 Task: Create Workspace Ethics and Compliance Workspace description Create and manage company-wide employee resource groups. Workspace type Other
Action: Mouse moved to (352, 79)
Screenshot: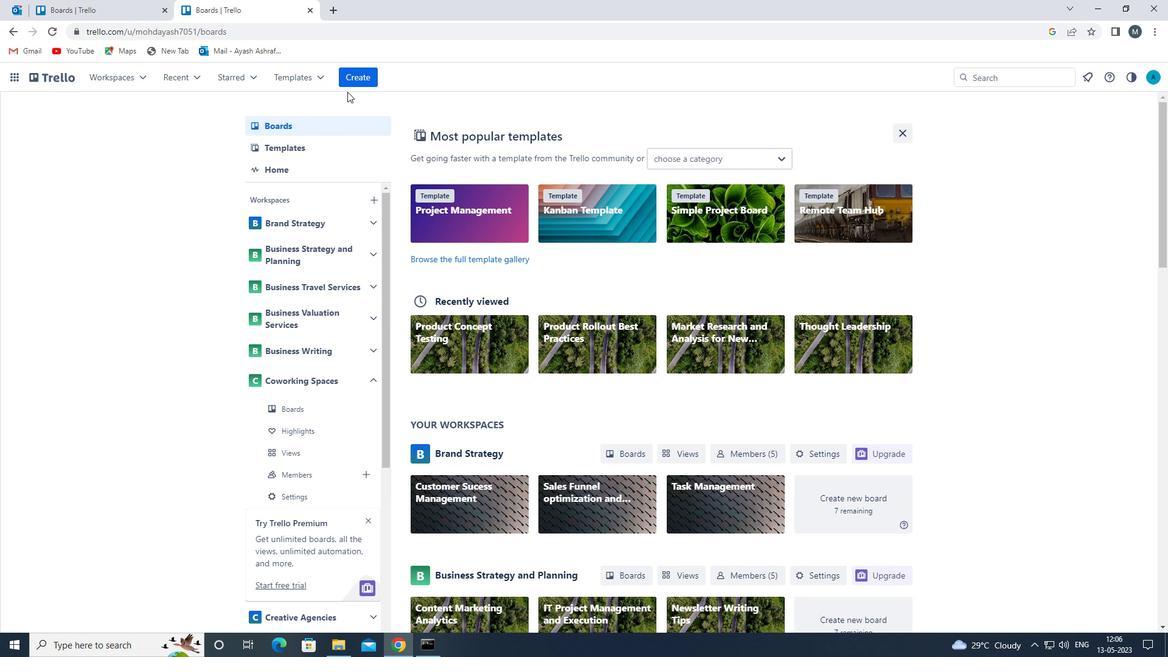 
Action: Mouse pressed left at (352, 79)
Screenshot: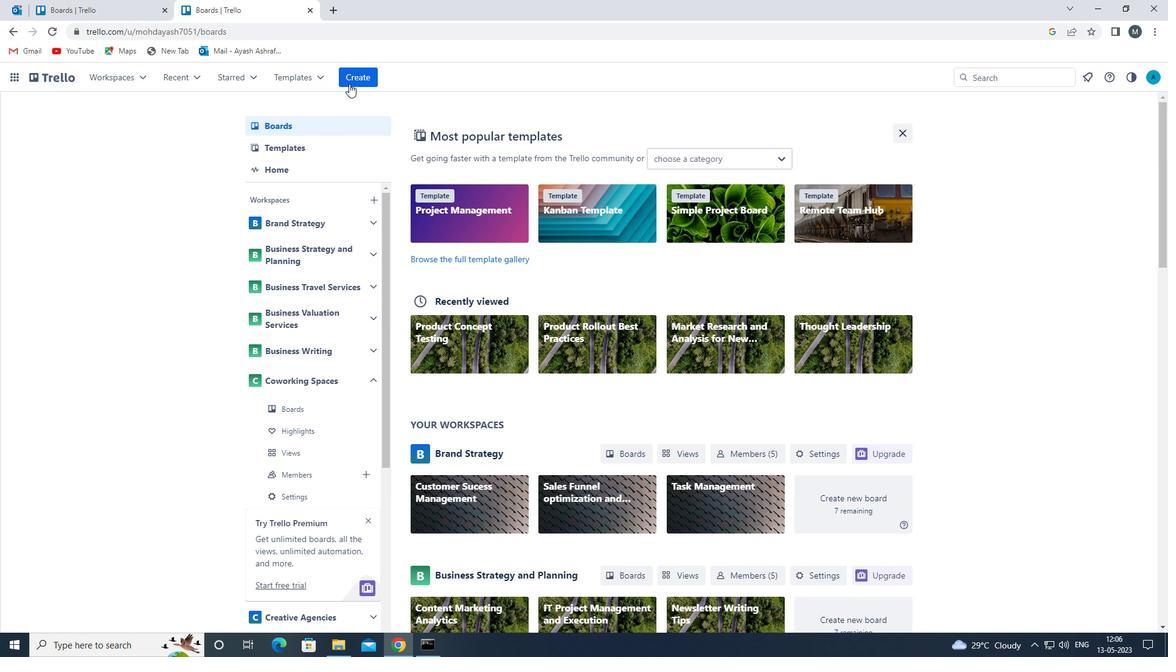 
Action: Mouse moved to (408, 208)
Screenshot: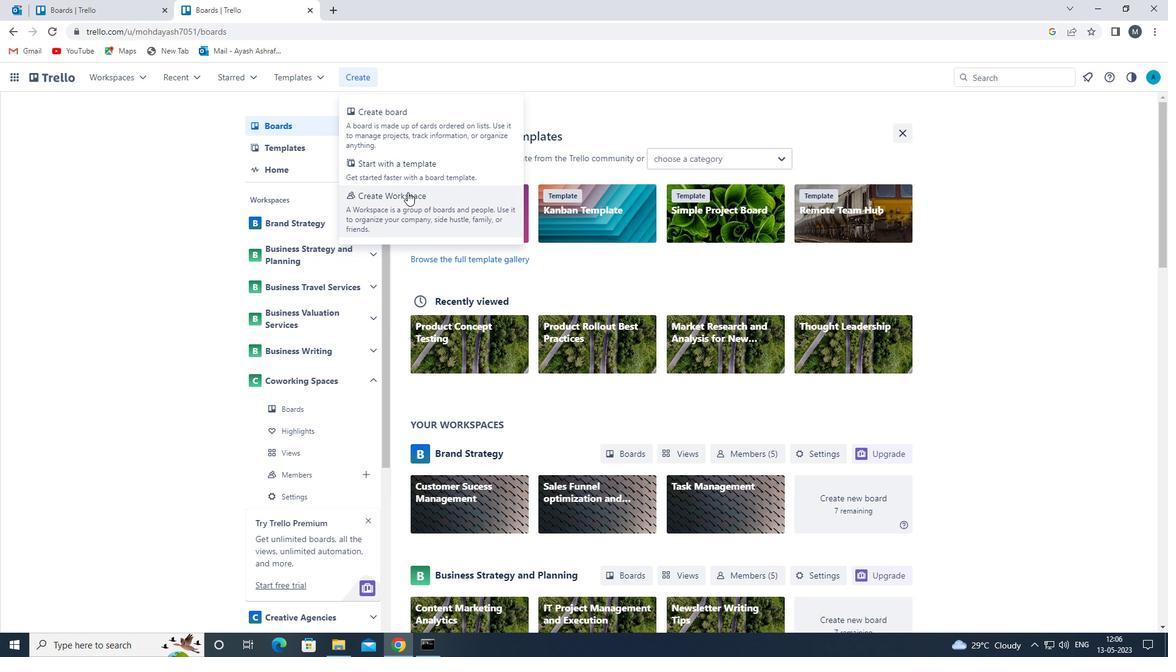 
Action: Mouse pressed left at (408, 208)
Screenshot: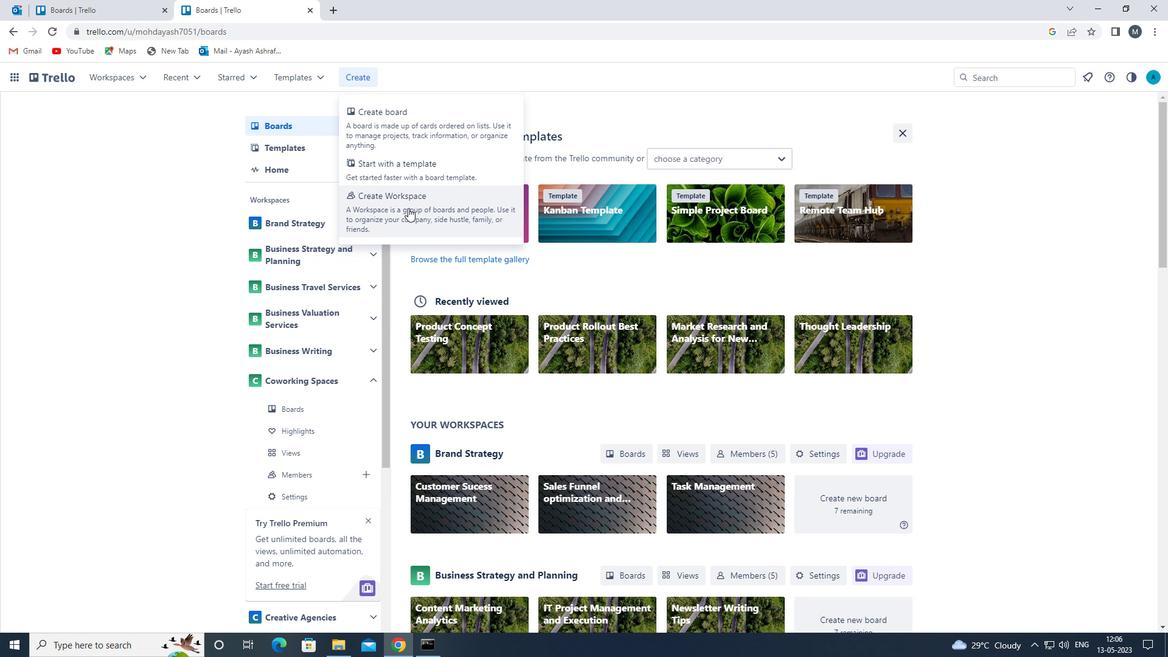
Action: Mouse moved to (360, 239)
Screenshot: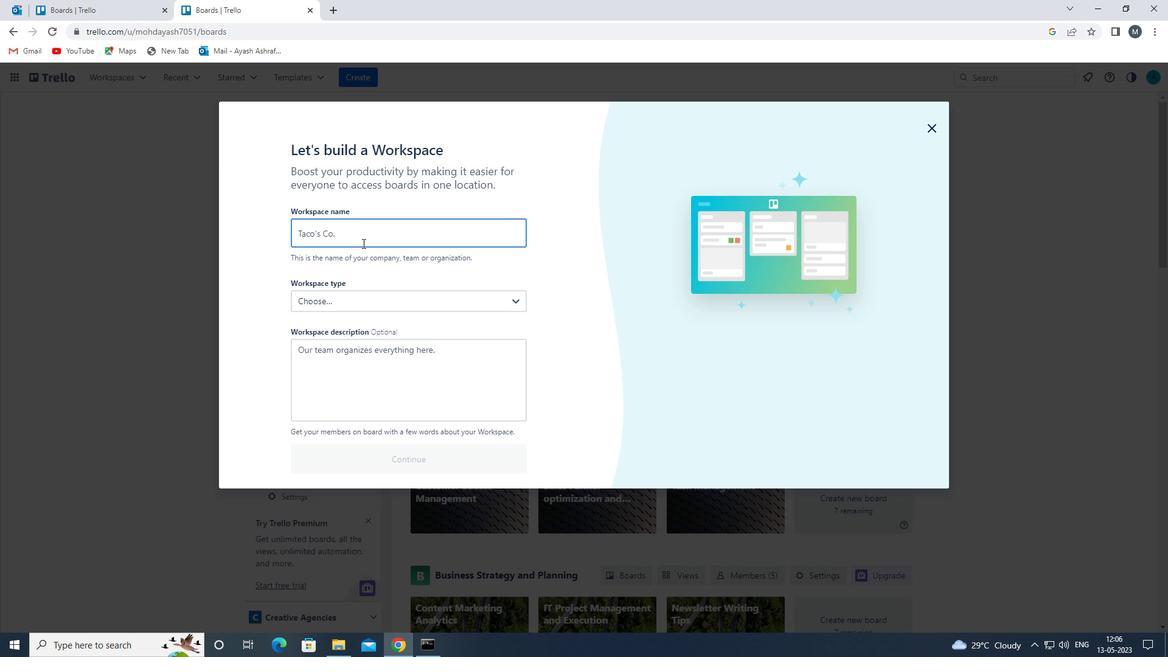 
Action: Mouse pressed left at (360, 239)
Screenshot: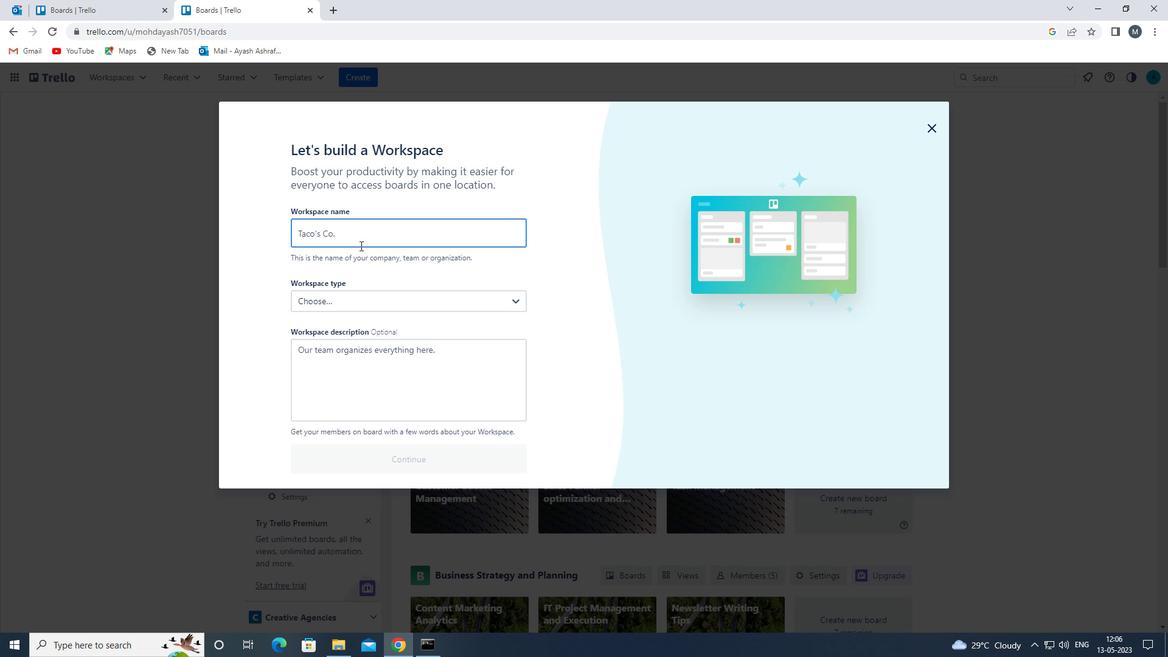 
Action: Key pressed <Key.shift>ETHICS<Key.space><Key.backspace><Key.backspace><Key.backspace><Key.backspace><Key.backspace><Key.backspace><Key.backspace><Key.backspace><Key.backspace><Key.backspace><Key.backspace><Key.backspace><Key.backspace><Key.backspace><Key.backspace><Key.shift>ETHICS<Key.space>AND<Key.space><Key.shift><Key.shift><Key.shift><Key.shift><Key.shift><Key.shift>COMPLIANCE<Key.space>
Screenshot: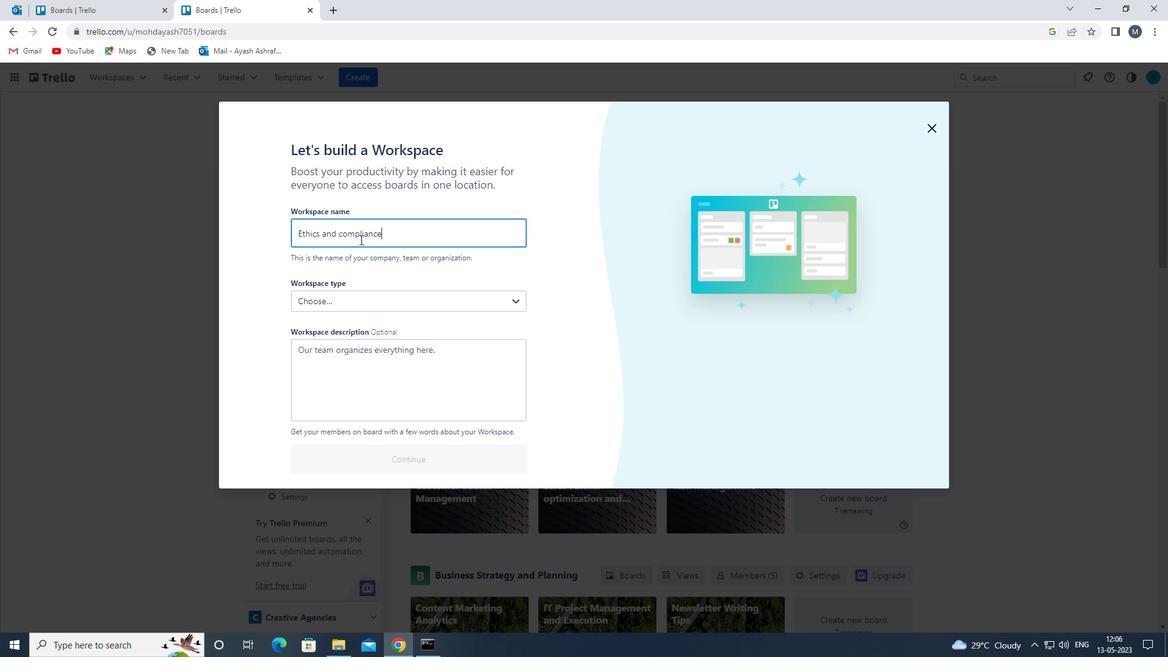 
Action: Mouse moved to (343, 234)
Screenshot: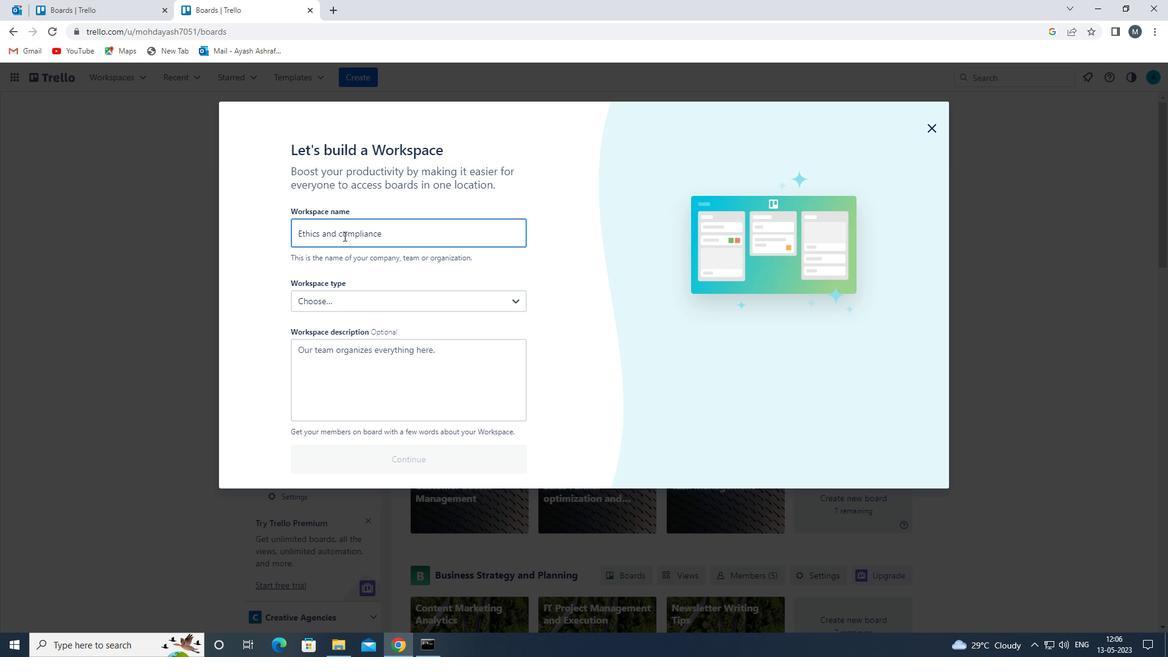 
Action: Mouse pressed left at (343, 234)
Screenshot: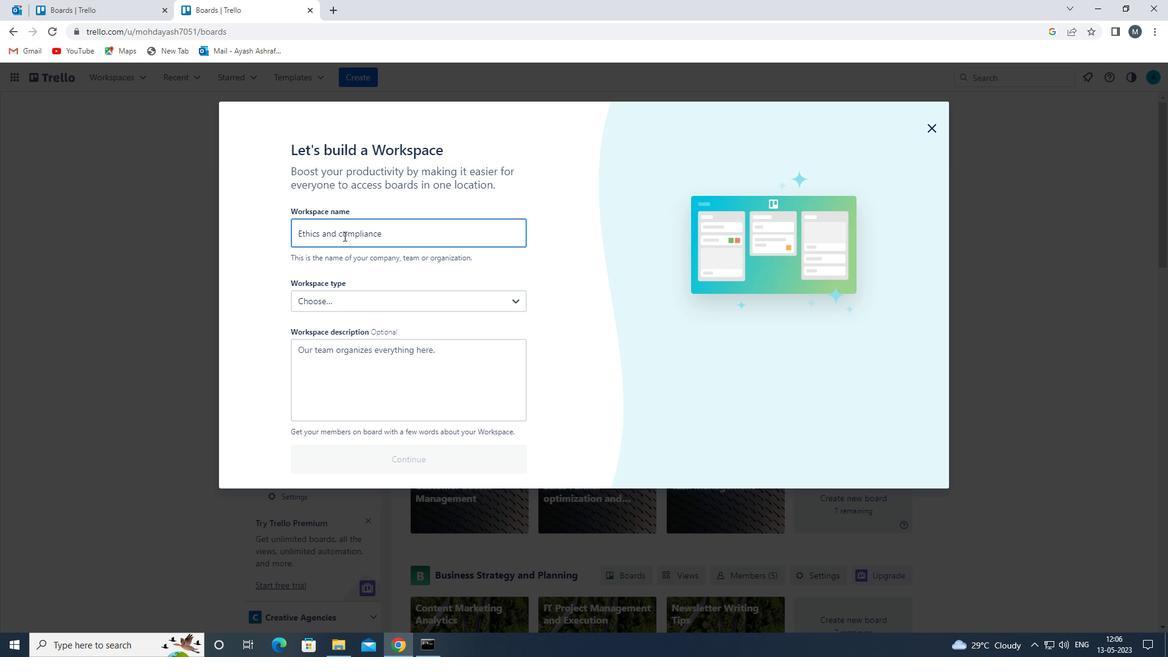 
Action: Mouse moved to (358, 231)
Screenshot: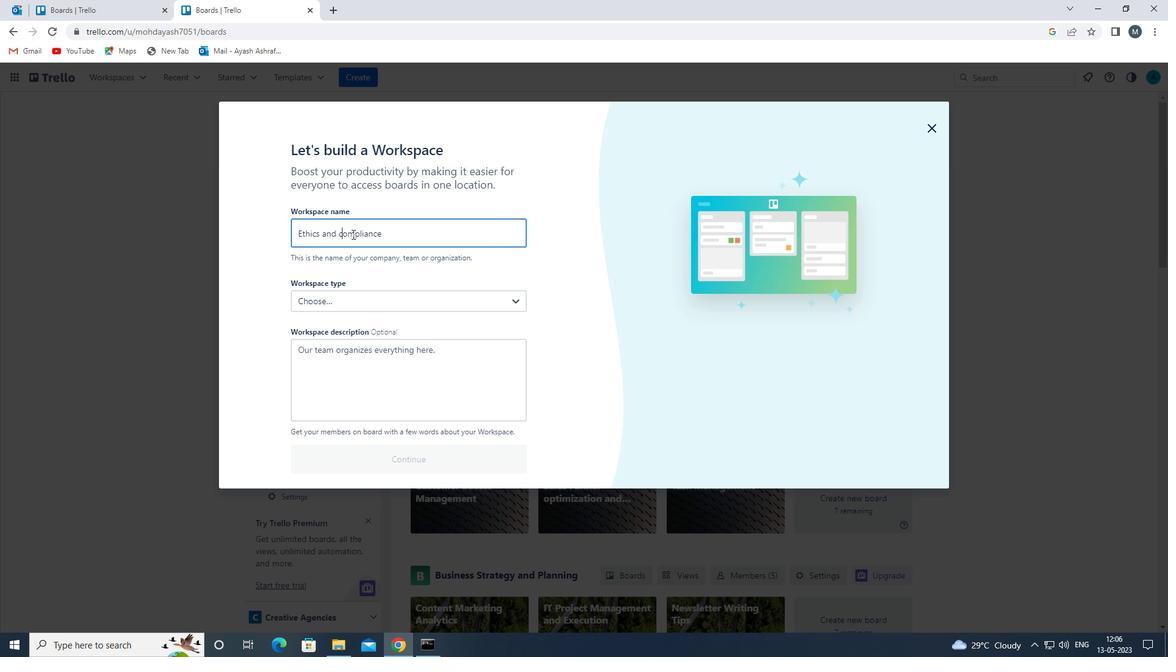 
Action: Key pressed <Key.backspace><Key.shift>C
Screenshot: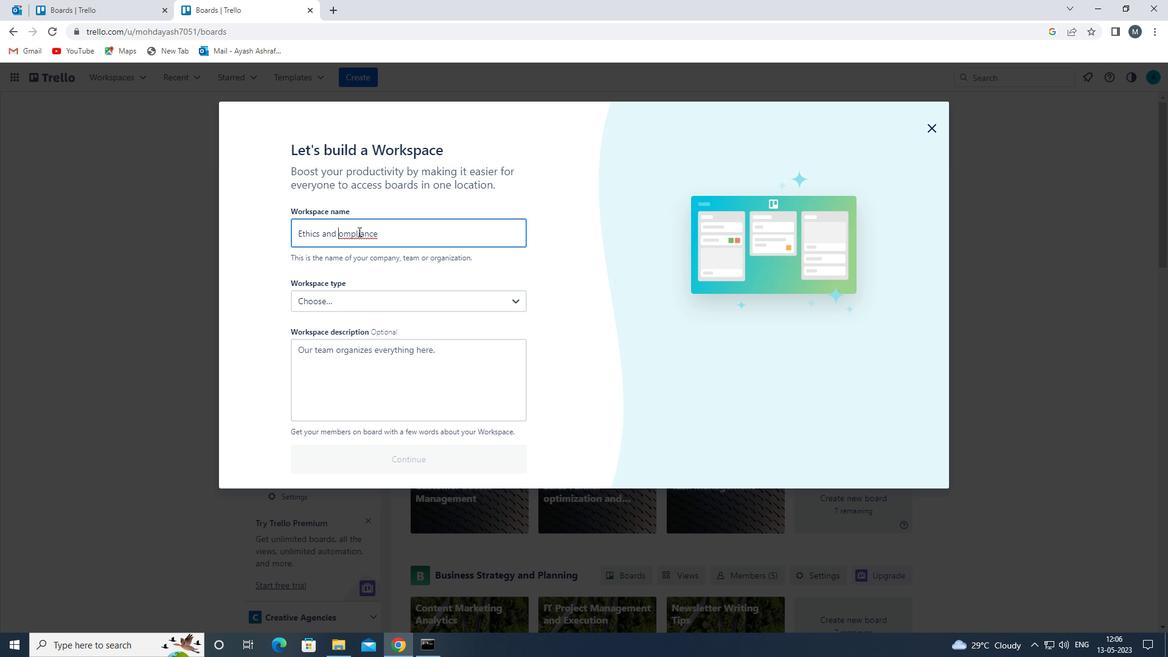 
Action: Mouse moved to (349, 301)
Screenshot: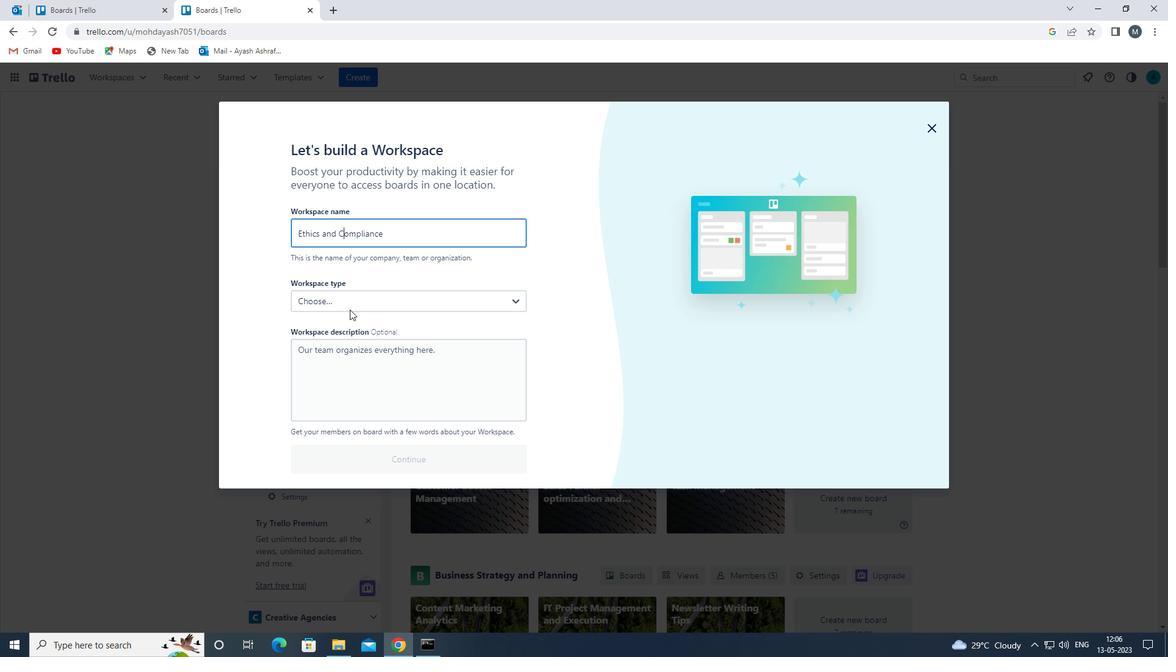 
Action: Mouse pressed left at (349, 301)
Screenshot: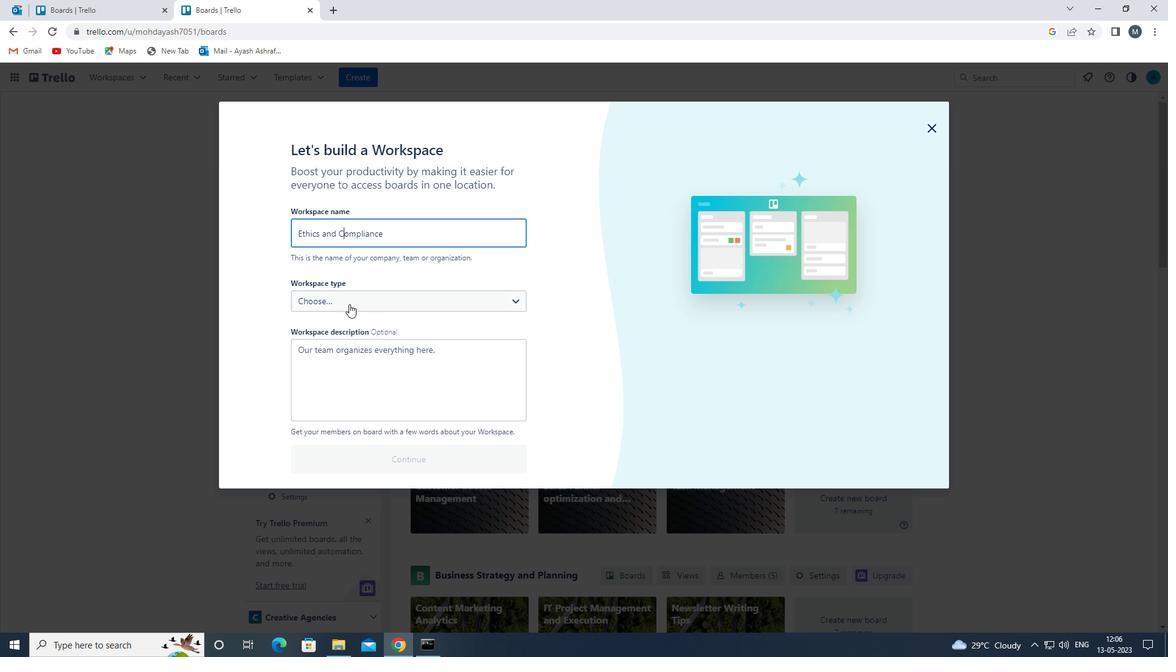 
Action: Mouse moved to (335, 459)
Screenshot: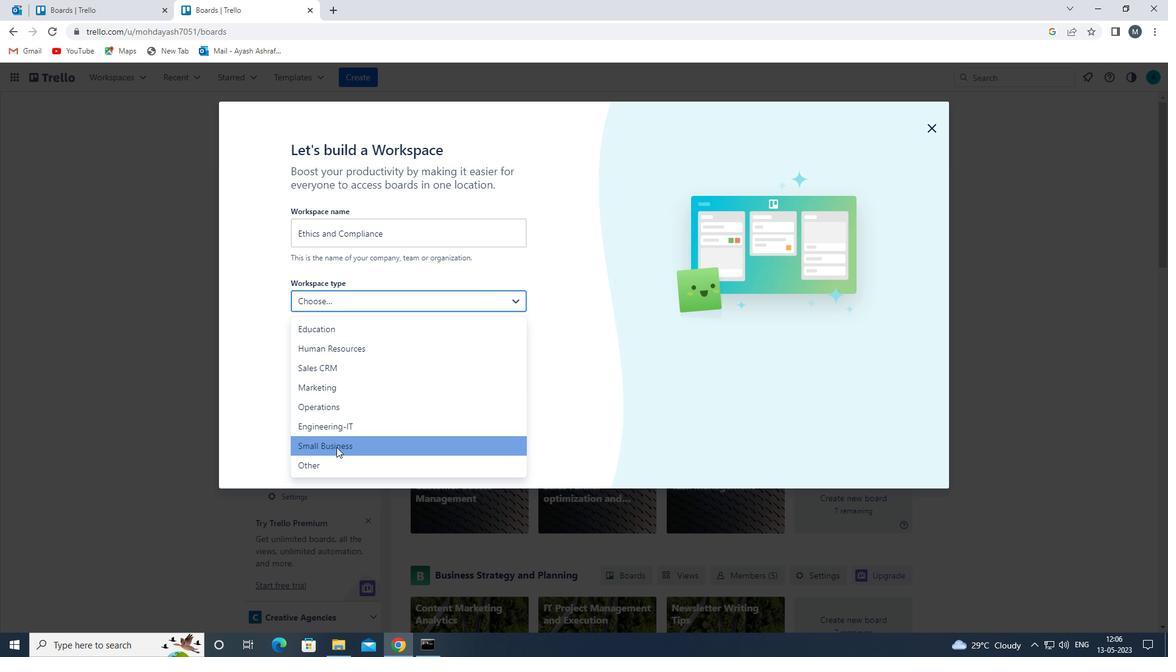 
Action: Mouse pressed left at (335, 459)
Screenshot: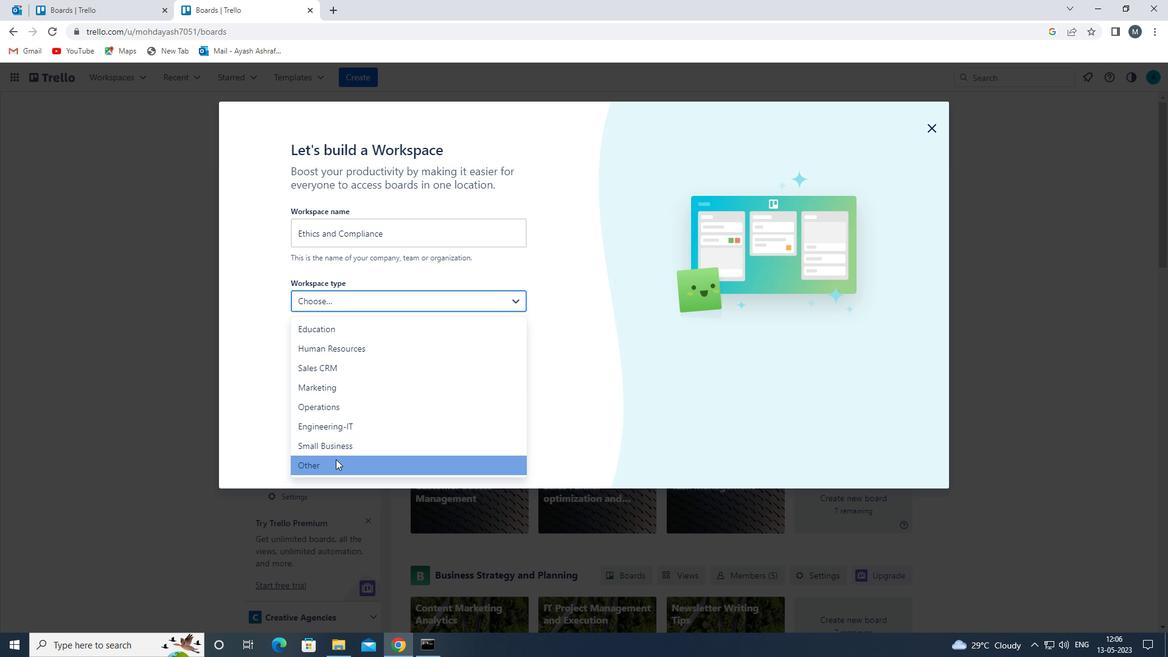 
Action: Mouse moved to (369, 383)
Screenshot: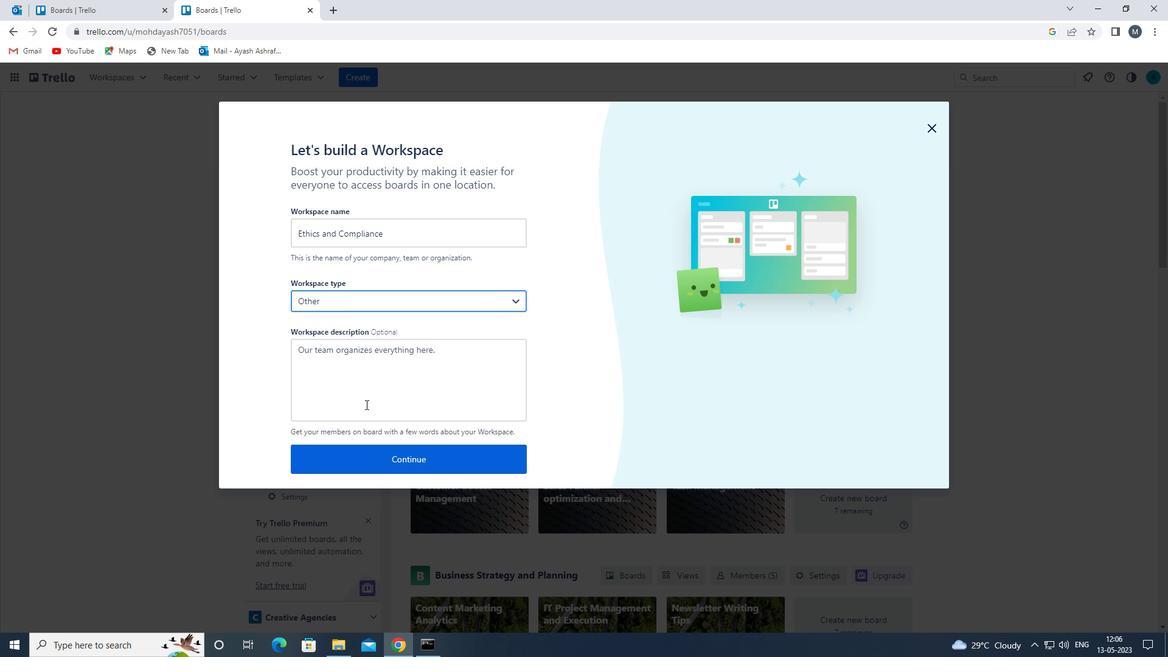 
Action: Mouse pressed left at (369, 383)
Screenshot: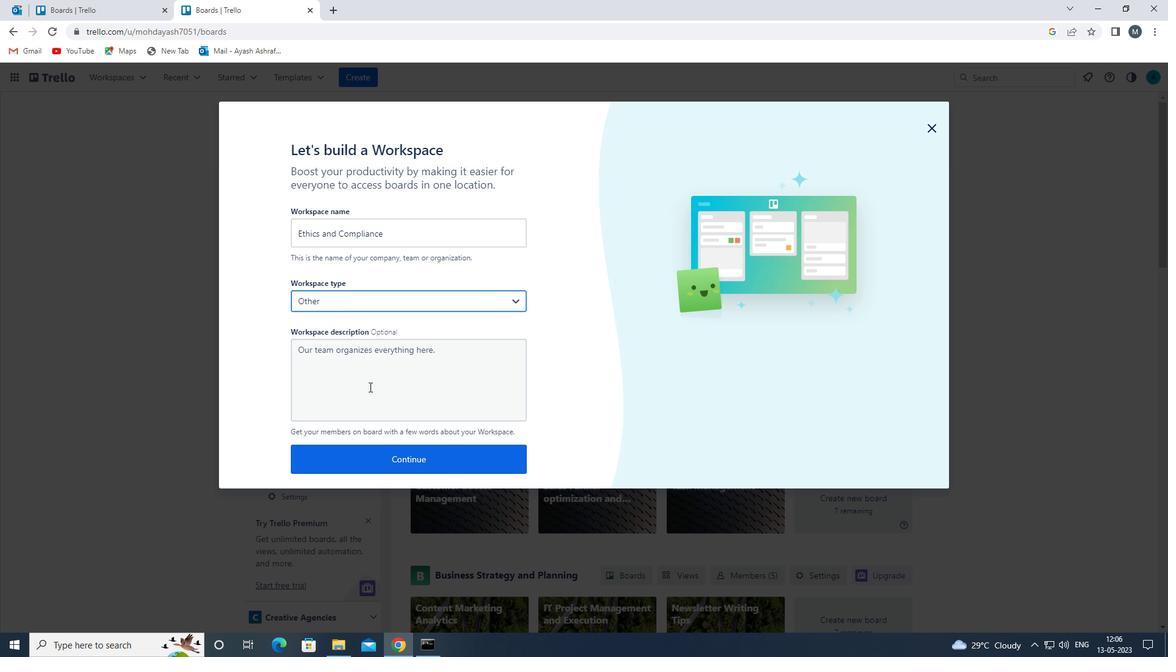 
Action: Key pressed <Key.shift>CREATE<Key.space>AND<Key.space>MANAGE<Key.space>COMPANY<Key.space><Key.backspace>-WIDE<Key.space>EMPLOYEE<Key.space>RESOURCE<Key.space>GROUPS.
Screenshot: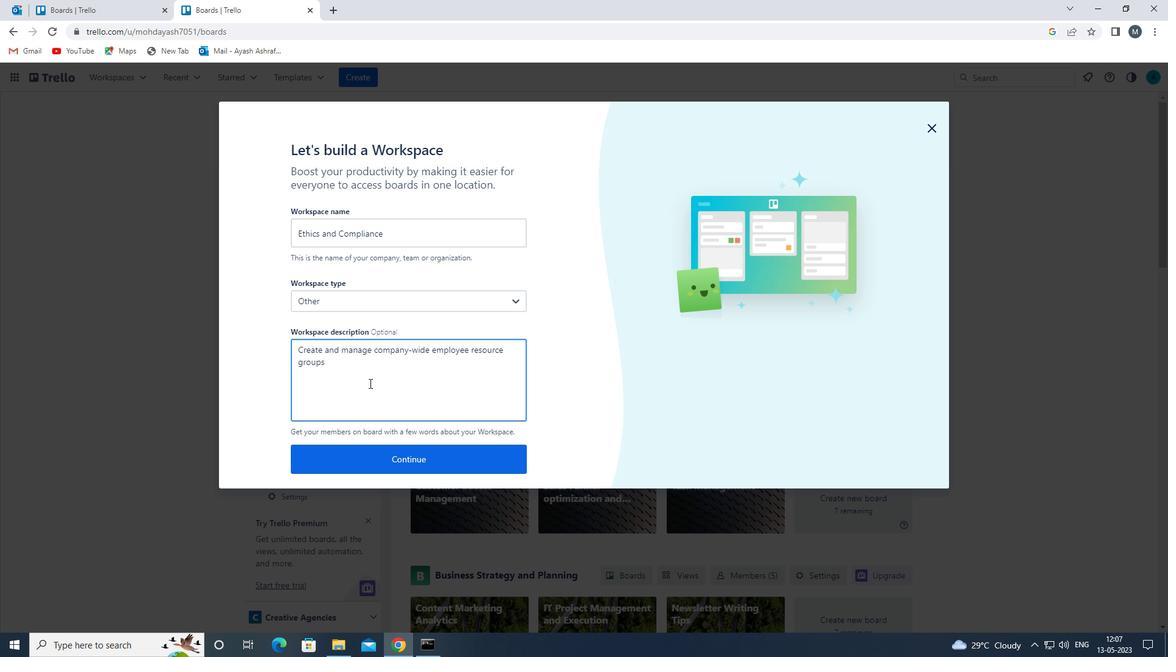 
Action: Mouse moved to (411, 456)
Screenshot: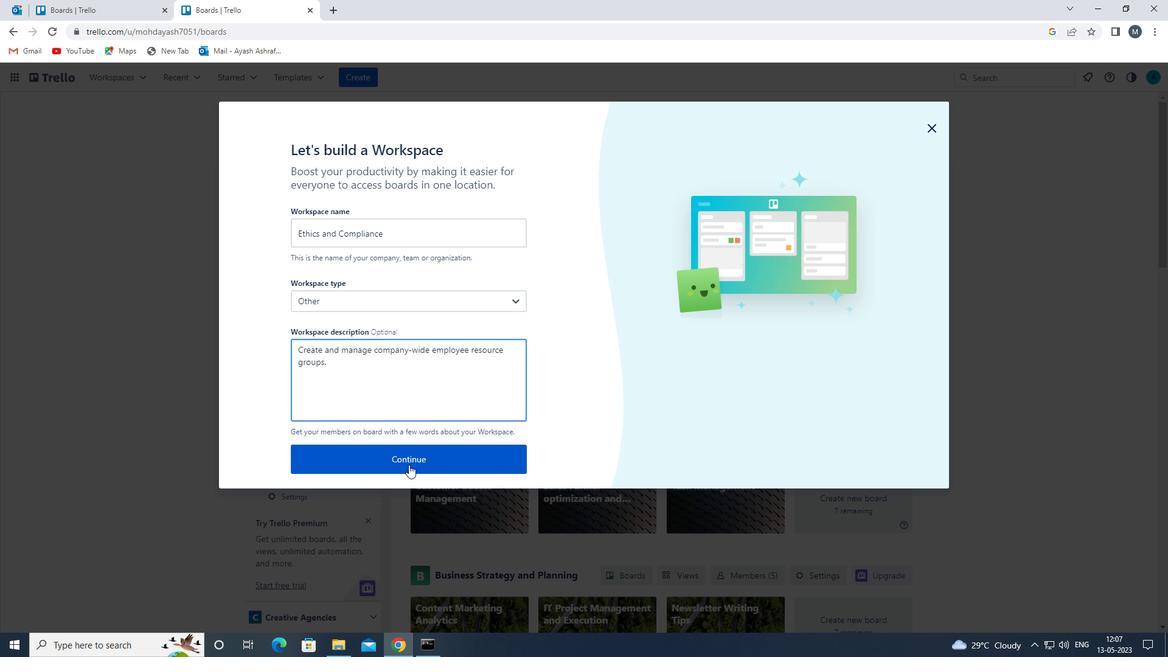 
Action: Mouse pressed left at (411, 456)
Screenshot: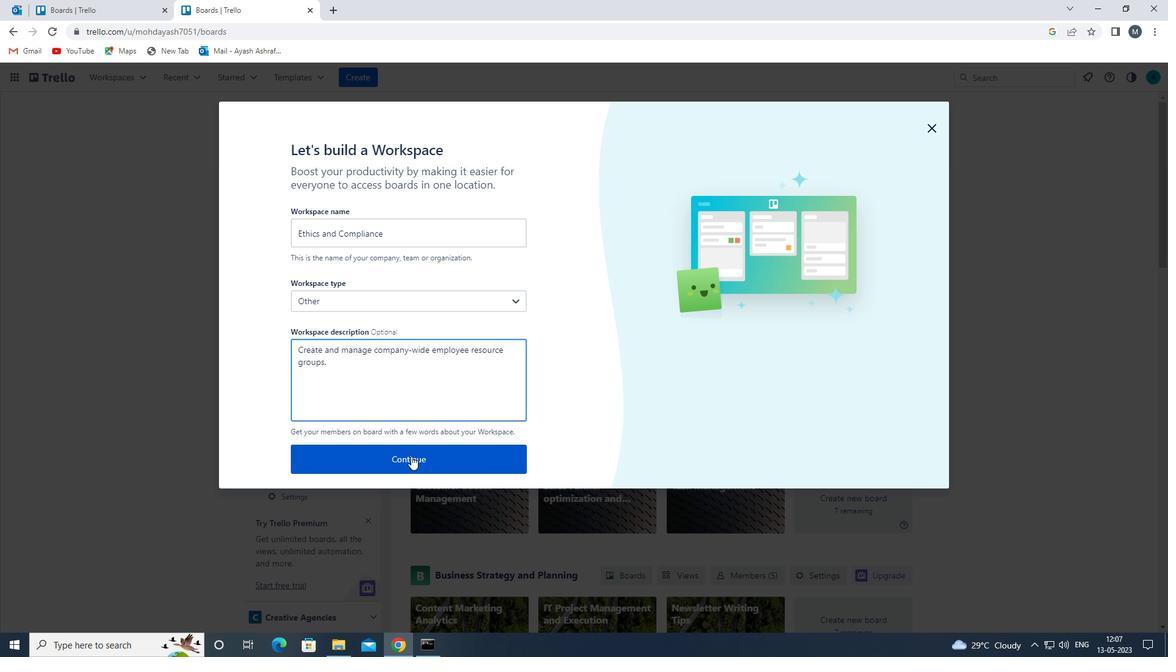 
Action: Mouse moved to (409, 458)
Screenshot: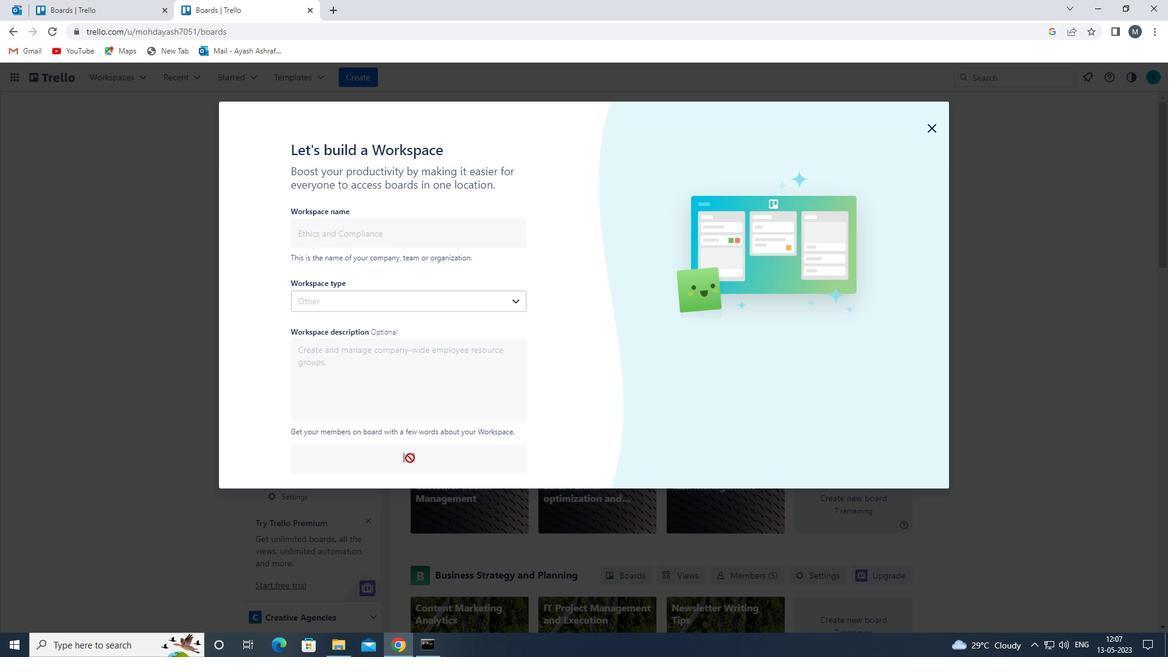 
Action: Mouse scrolled (409, 458) with delta (0, 0)
Screenshot: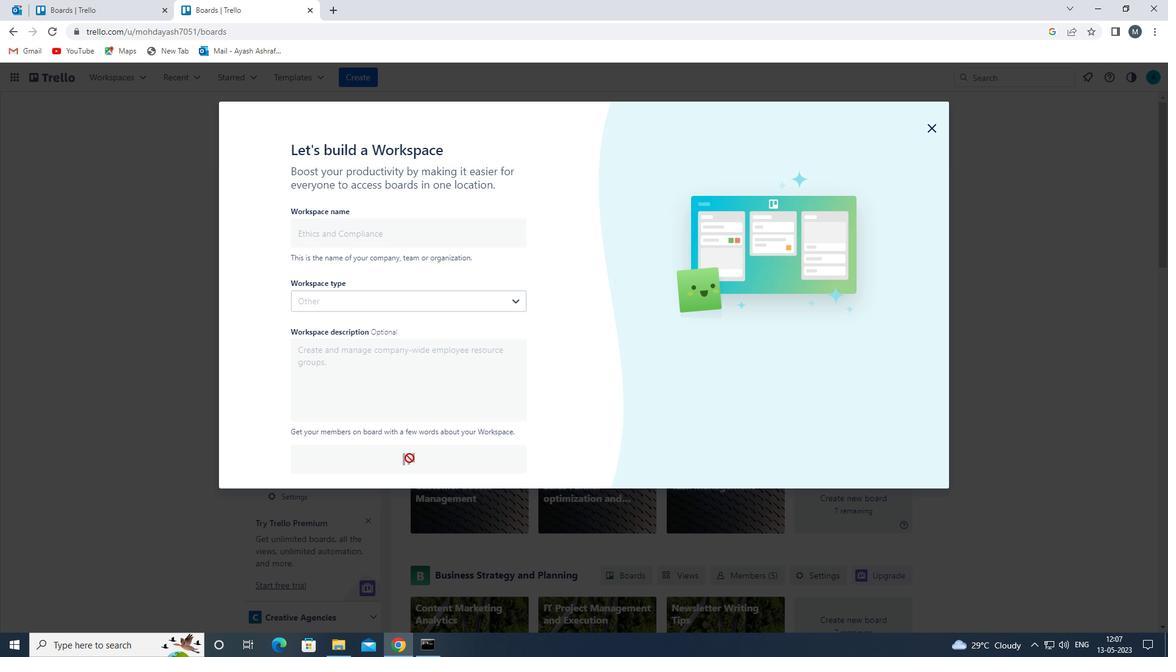 
Action: Mouse scrolled (409, 458) with delta (0, 0)
Screenshot: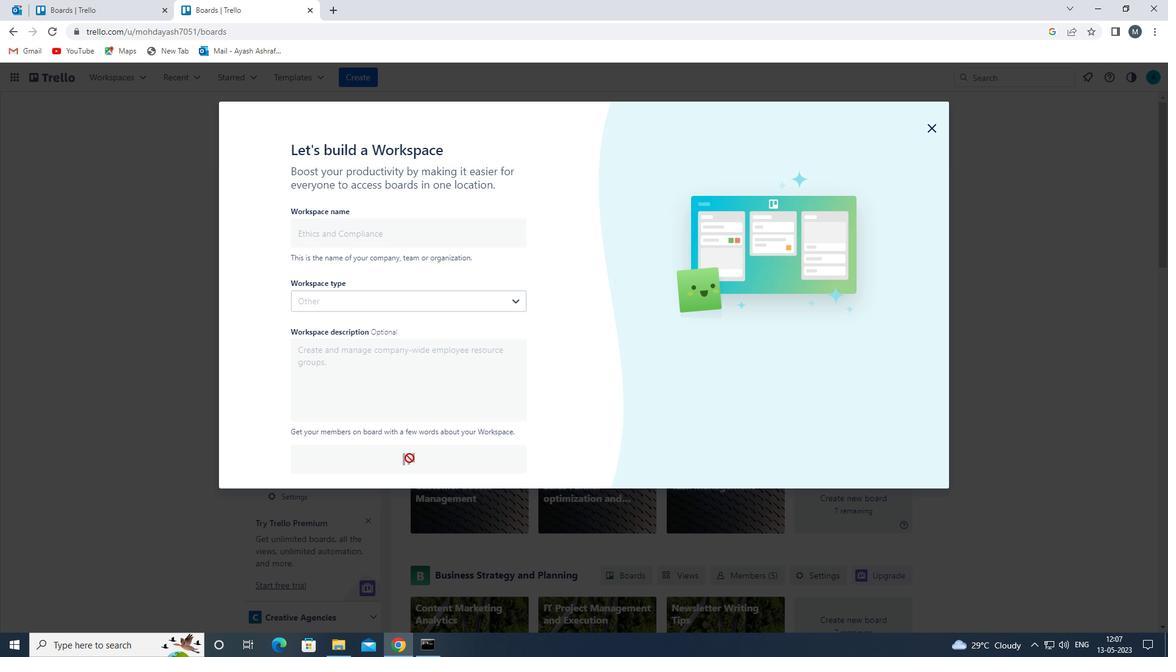 
Action: Mouse scrolled (409, 458) with delta (0, 0)
Screenshot: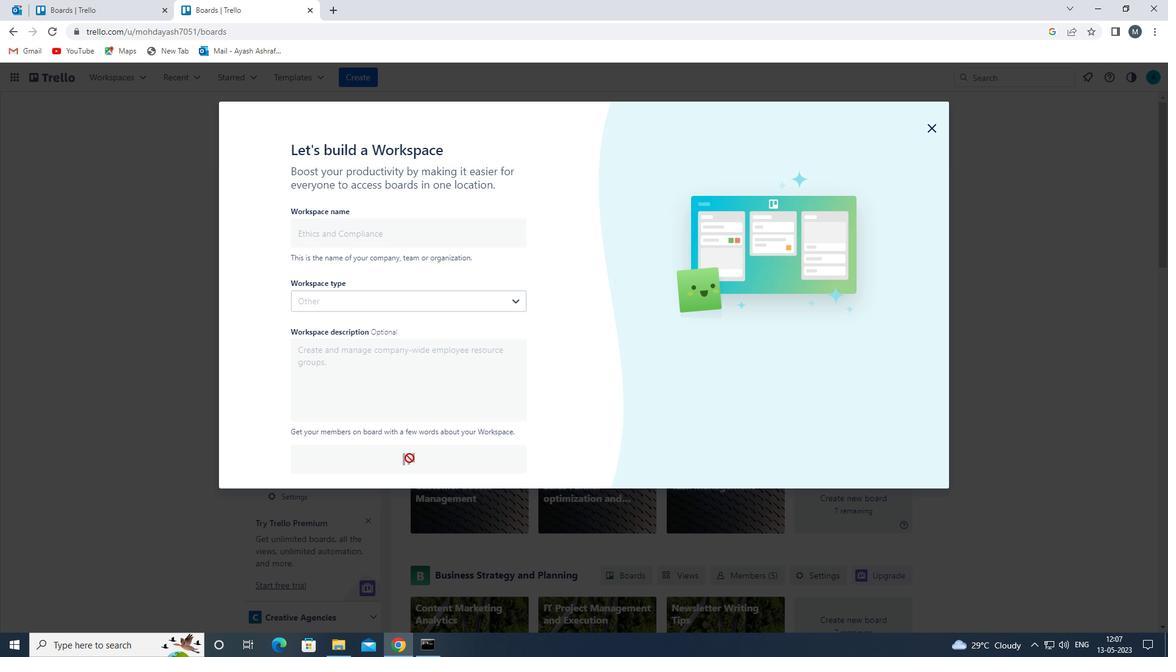 
Action: Mouse scrolled (409, 458) with delta (0, 0)
Screenshot: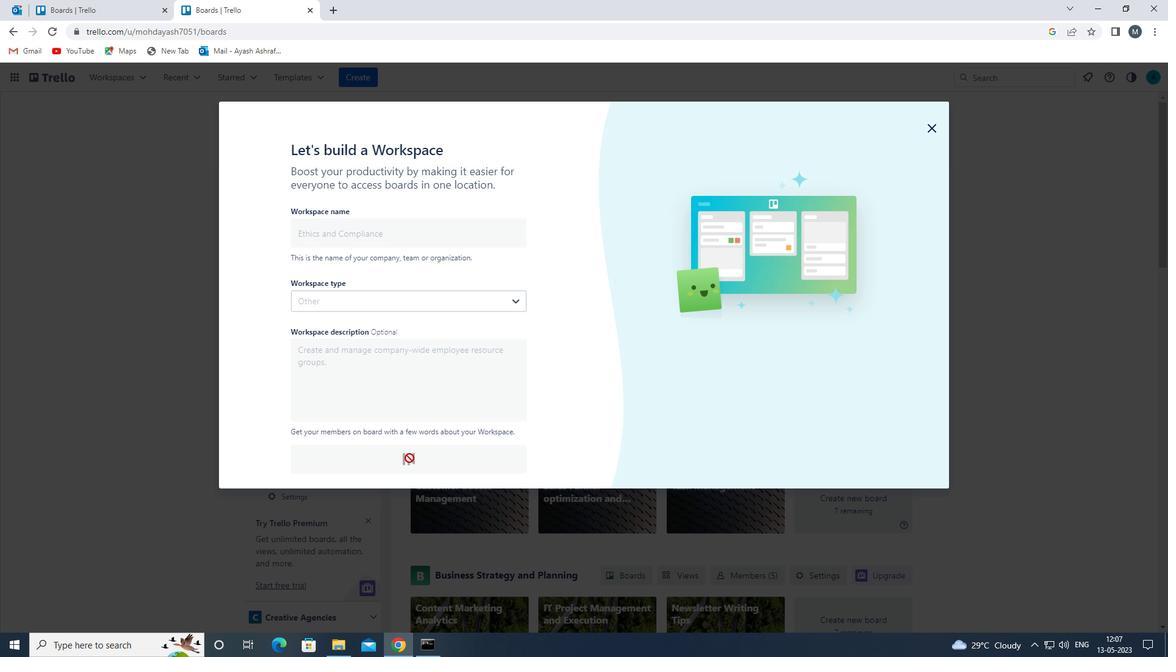 
Action: Mouse scrolled (409, 458) with delta (0, 0)
Screenshot: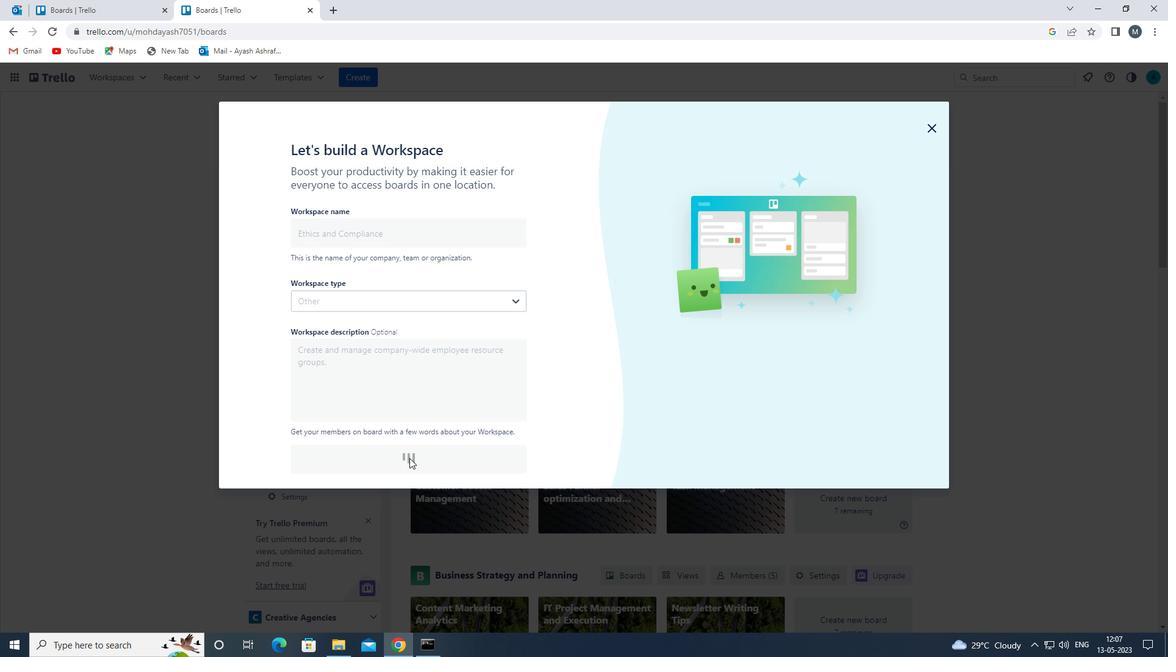 
